 Task: Create in the project WonderTech in Backlog an issue 'Integrate a new feedback survey feature into an existing website to gather user feedback and suggestions', assign it to team member softage.3@softage.net and change the status to IN PROGRESS.
Action: Mouse moved to (39, 169)
Screenshot: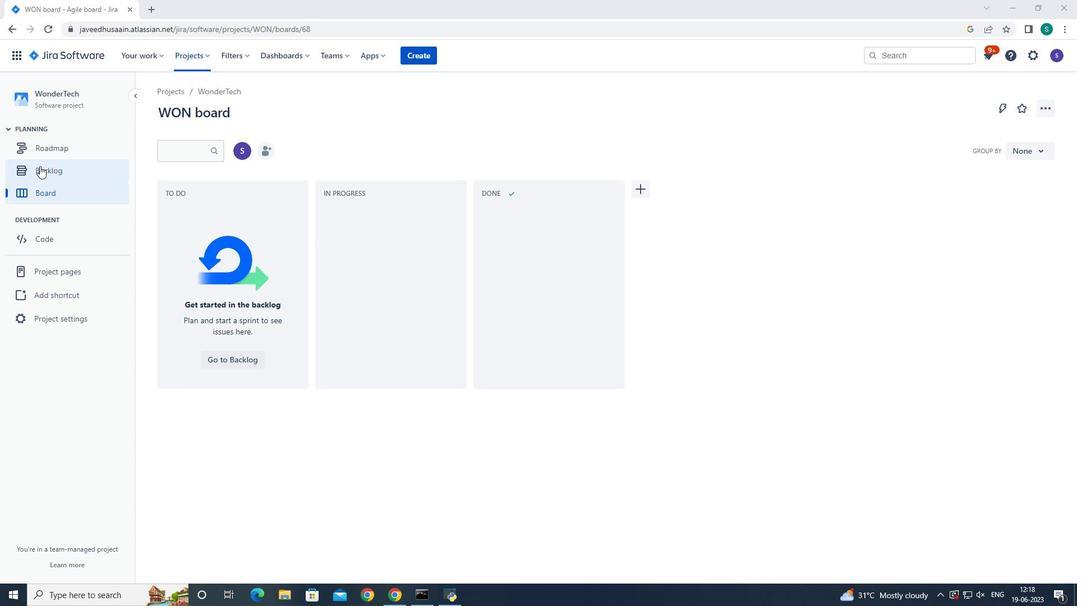 
Action: Mouse pressed left at (39, 169)
Screenshot: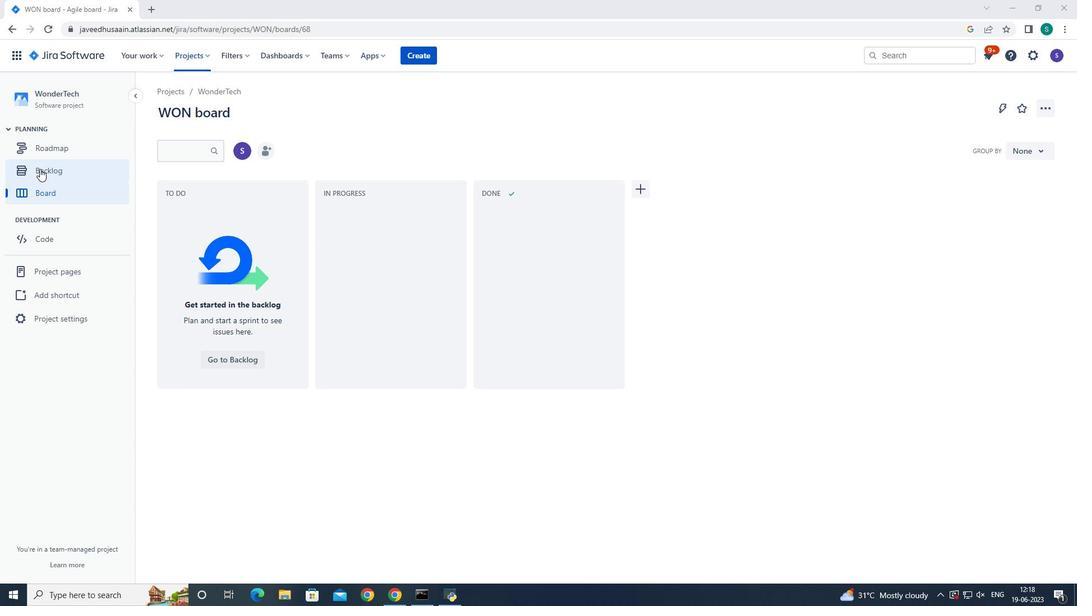 
Action: Mouse moved to (387, 226)
Screenshot: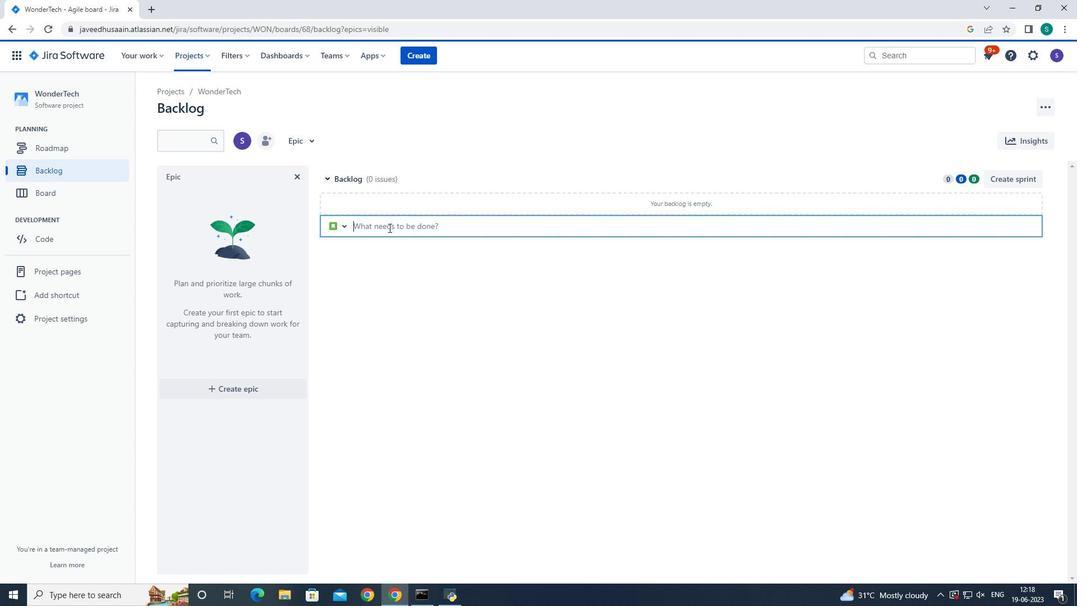 
Action: Mouse pressed left at (387, 226)
Screenshot: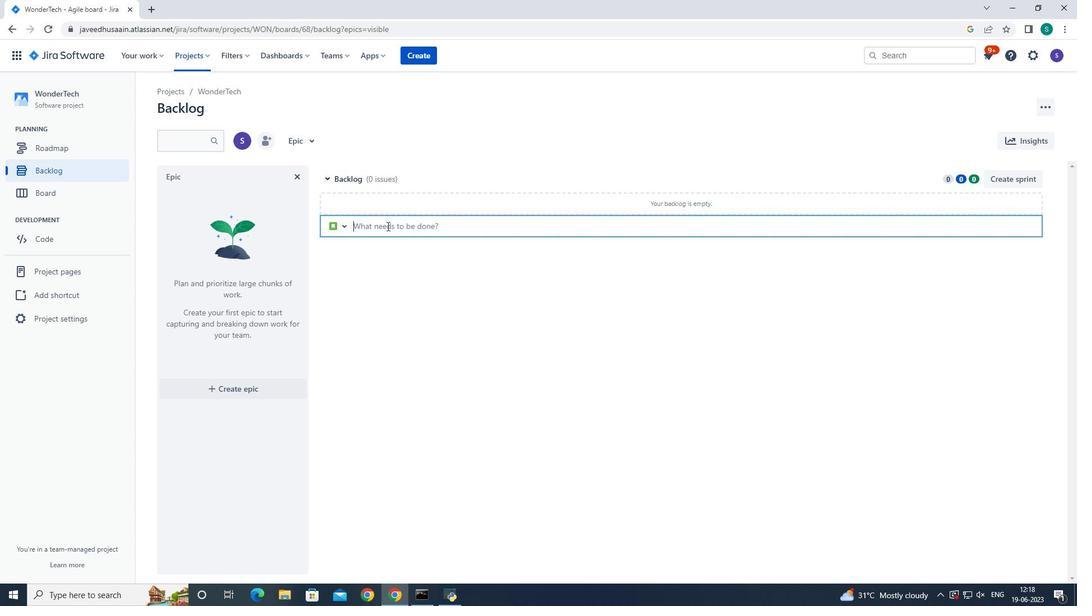 
Action: Key pressed <Key.shift>Integea<Key.backspace><Key.backspace>rate<Key.space>a<Key.space>new<Key.space>feedback<Key.space>survey<Key.space>feature<Key.space>into<Key.space>an<Key.space>existing<Key.space>website<Key.space>to<Key.space>gather<Key.space>user<Key.space>feedback<Key.space>and<Key.space>suggestions<Key.enter>
Screenshot: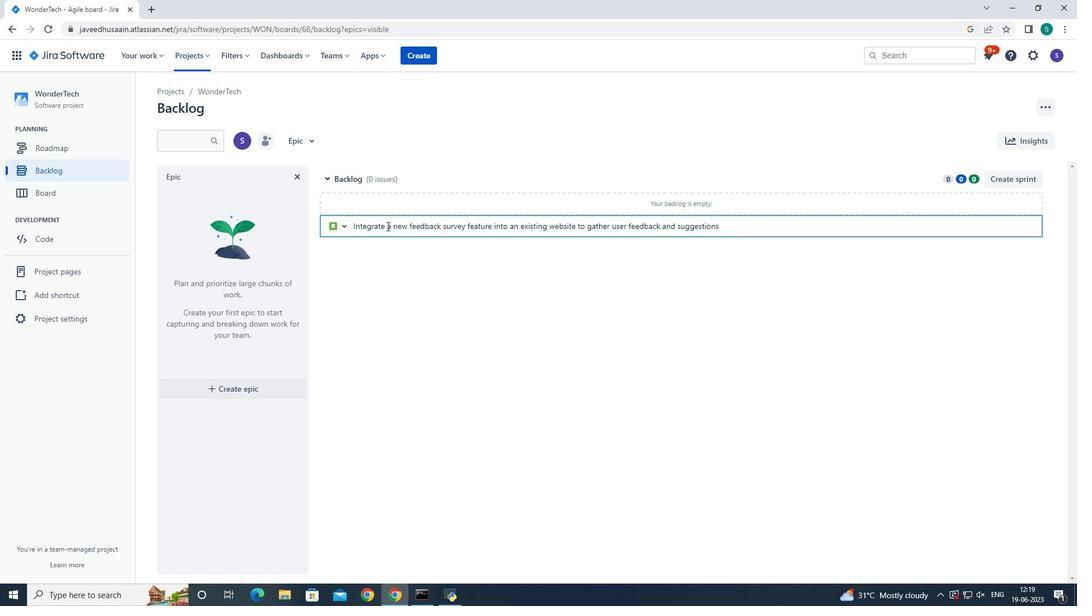 
Action: Mouse moved to (1004, 203)
Screenshot: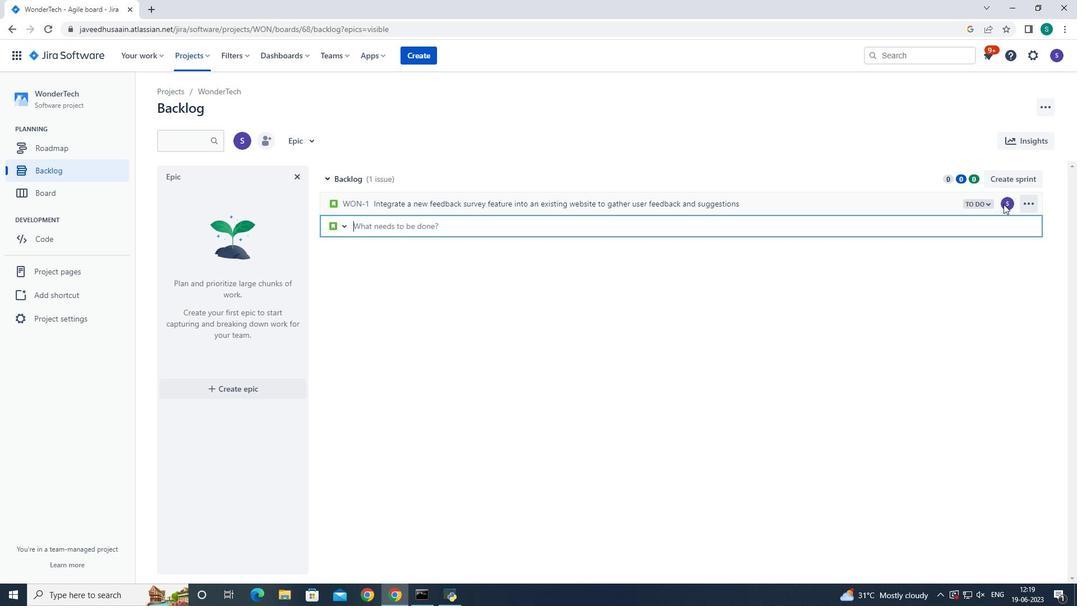 
Action: Mouse pressed left at (1004, 203)
Screenshot: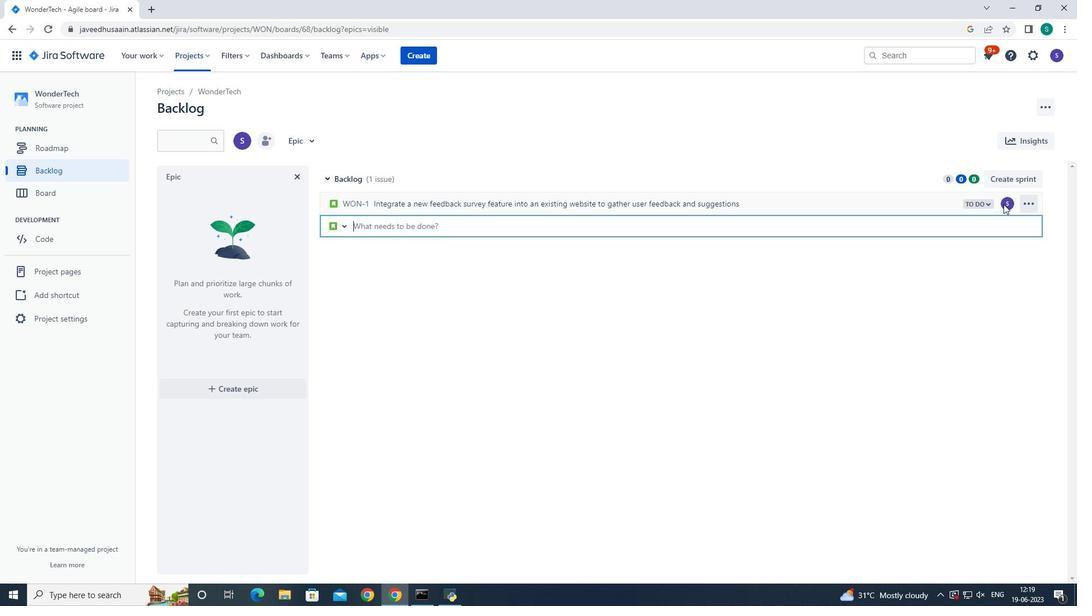 
Action: Mouse pressed left at (1004, 203)
Screenshot: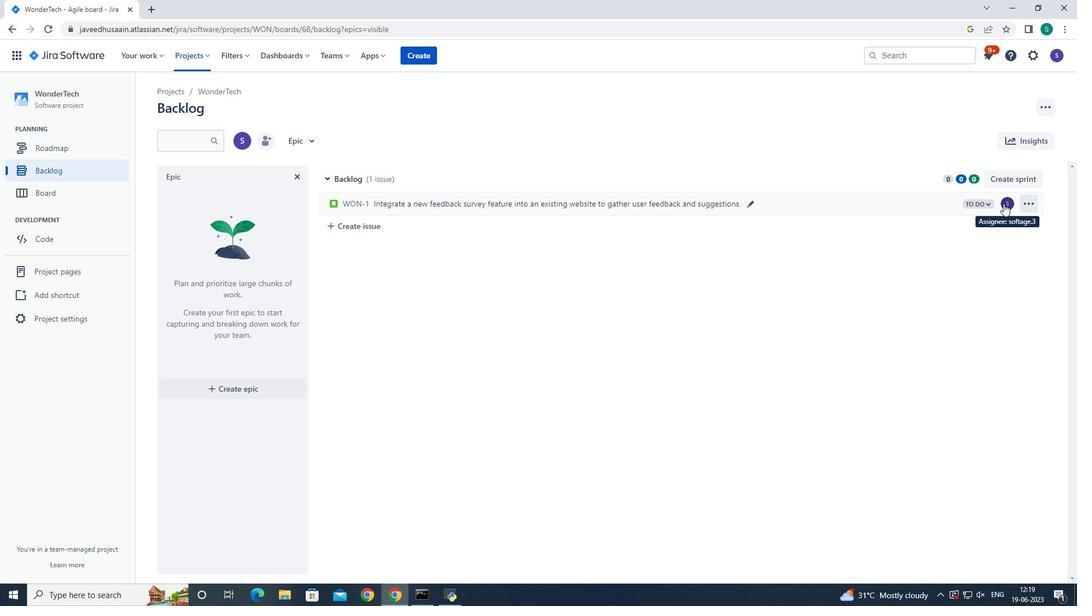 
Action: Mouse moved to (945, 218)
Screenshot: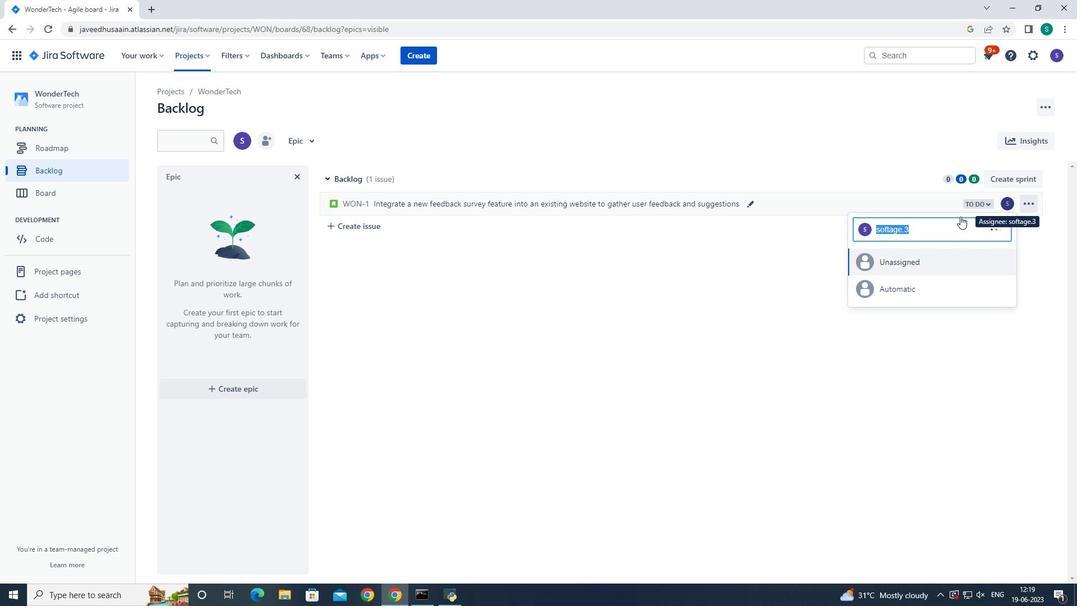 
Action: Key pressed <Key.backspace>softage.3<Key.shift>@softage.net
Screenshot: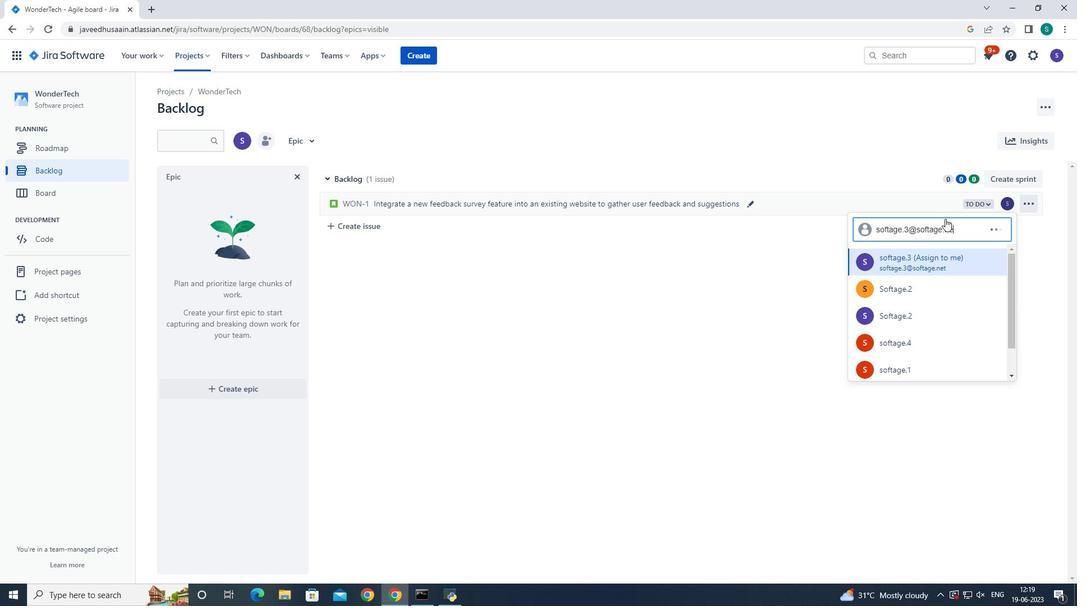 
Action: Mouse moved to (923, 258)
Screenshot: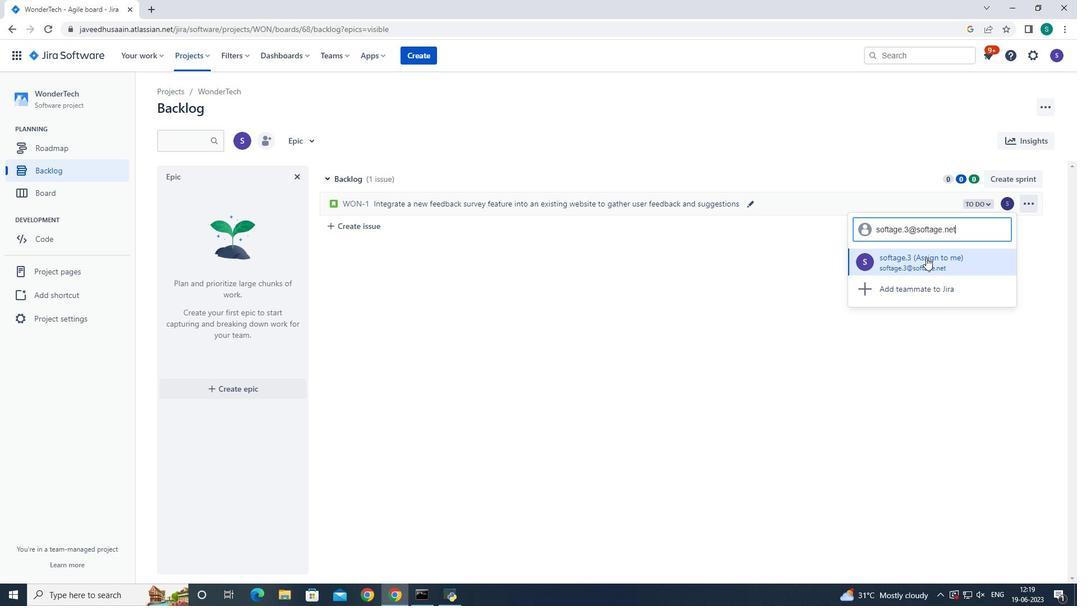 
Action: Mouse pressed left at (923, 258)
Screenshot: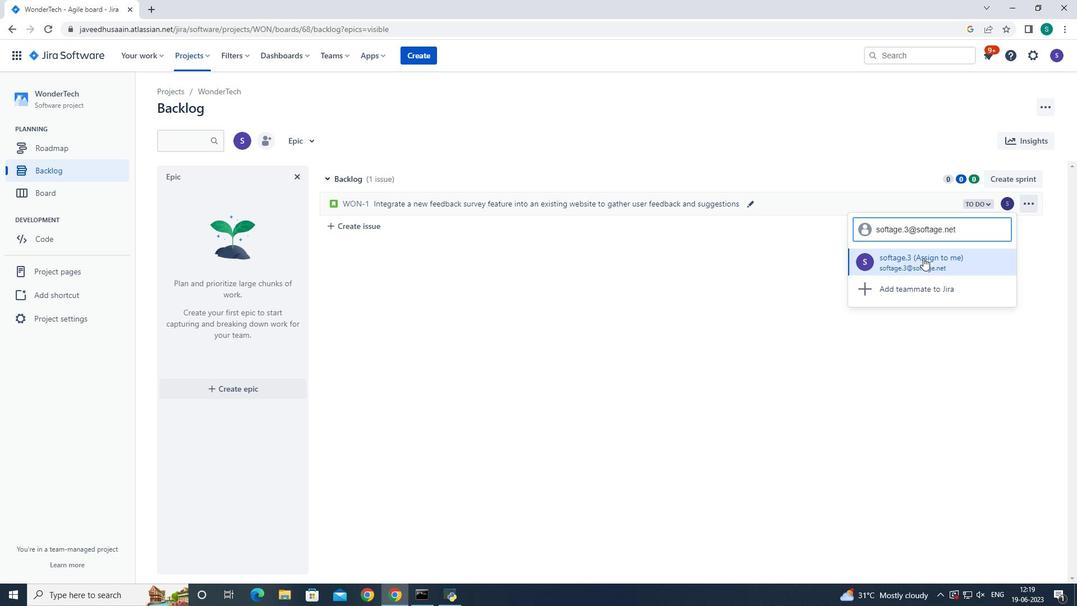 
Action: Mouse moved to (988, 205)
Screenshot: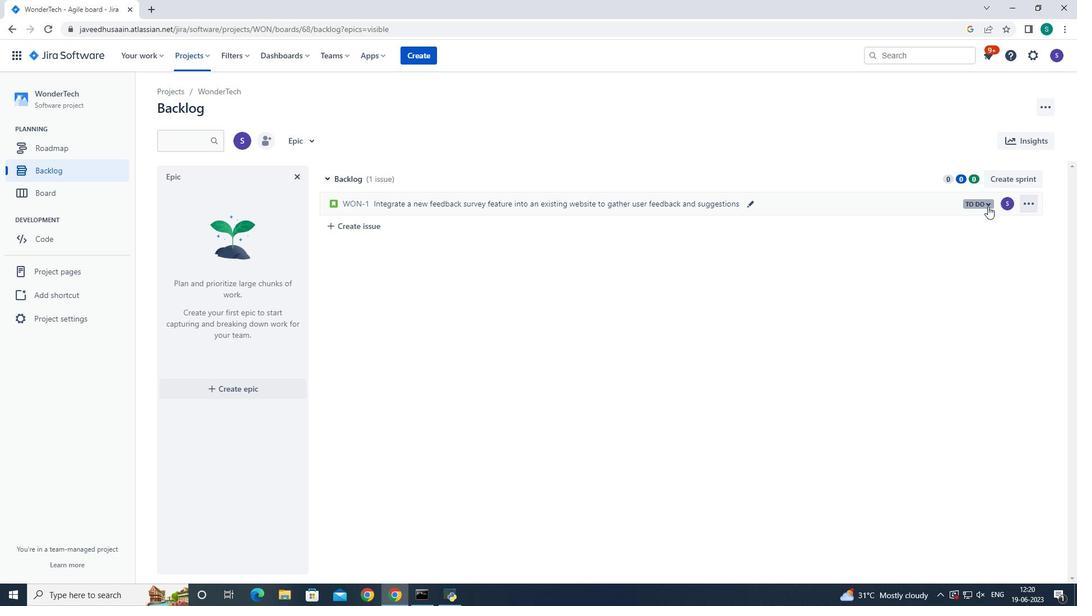 
Action: Mouse pressed left at (988, 205)
Screenshot: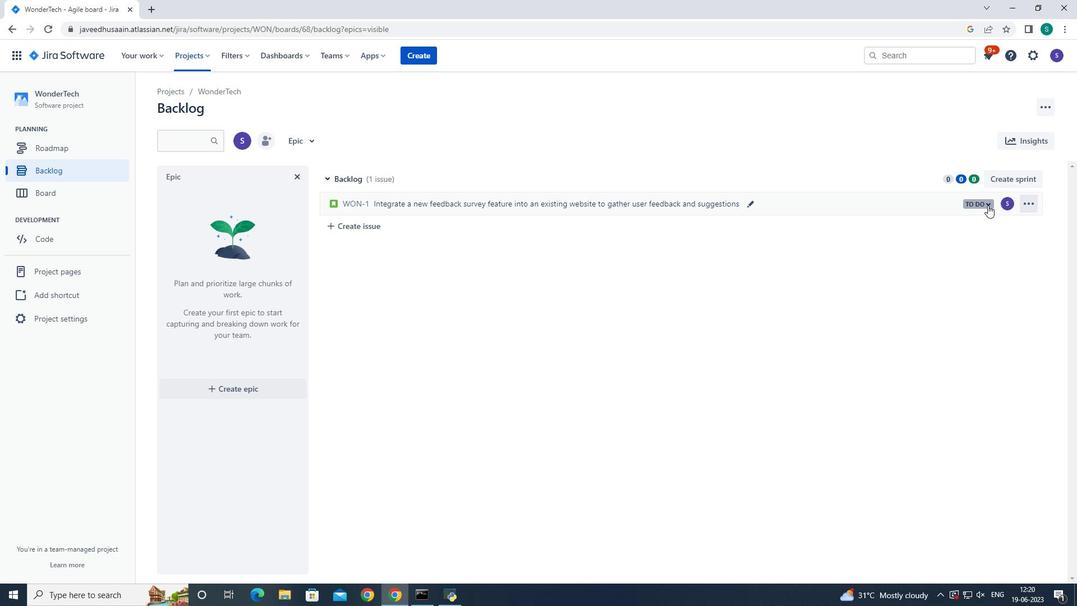 
Action: Mouse moved to (918, 226)
Screenshot: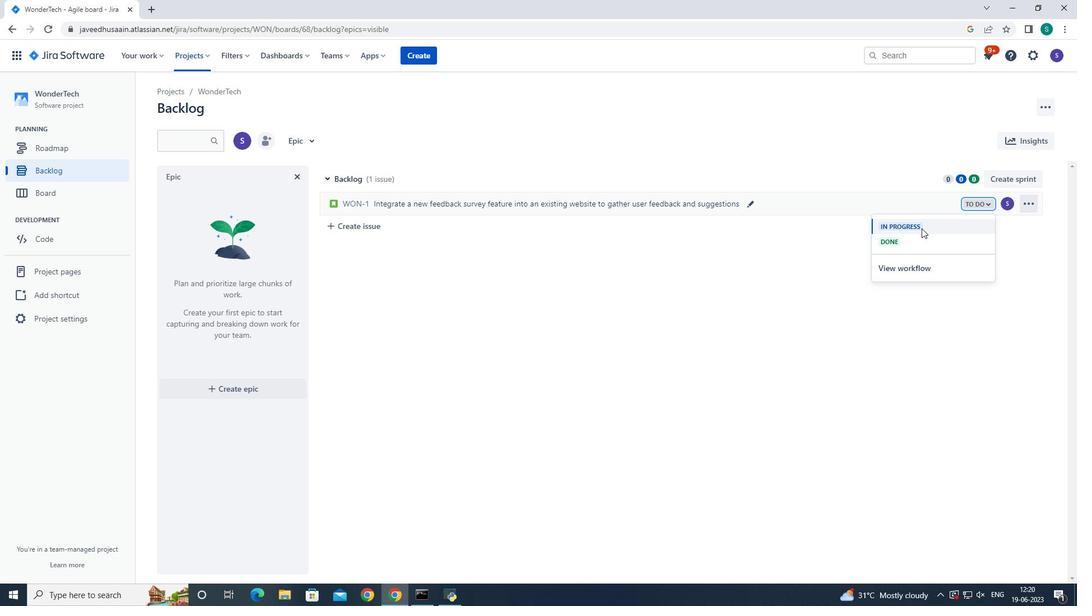 
Action: Mouse pressed left at (918, 226)
Screenshot: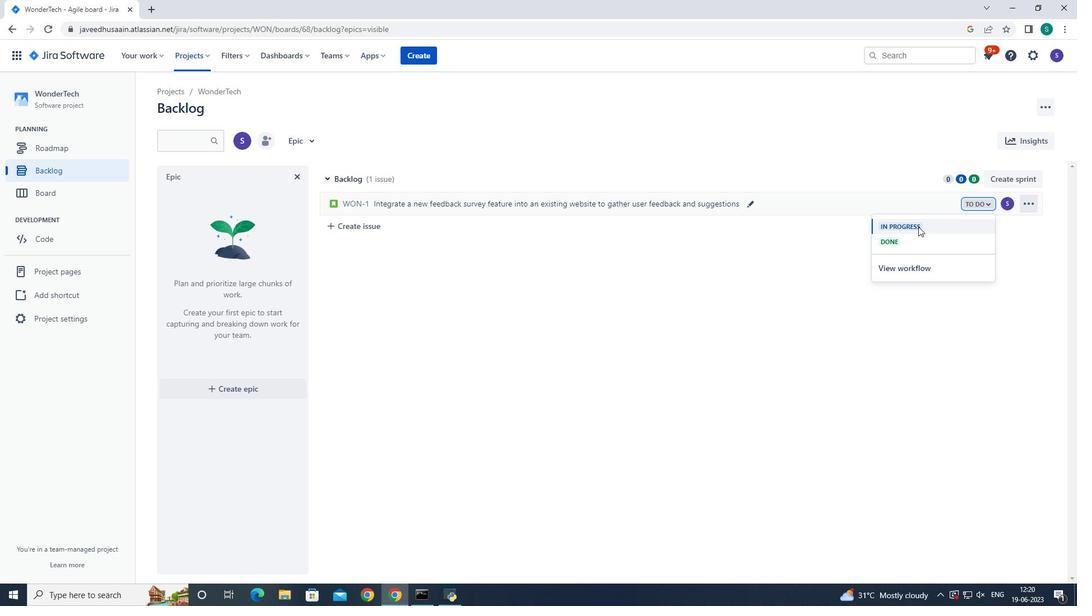 
Action: Mouse moved to (917, 226)
Screenshot: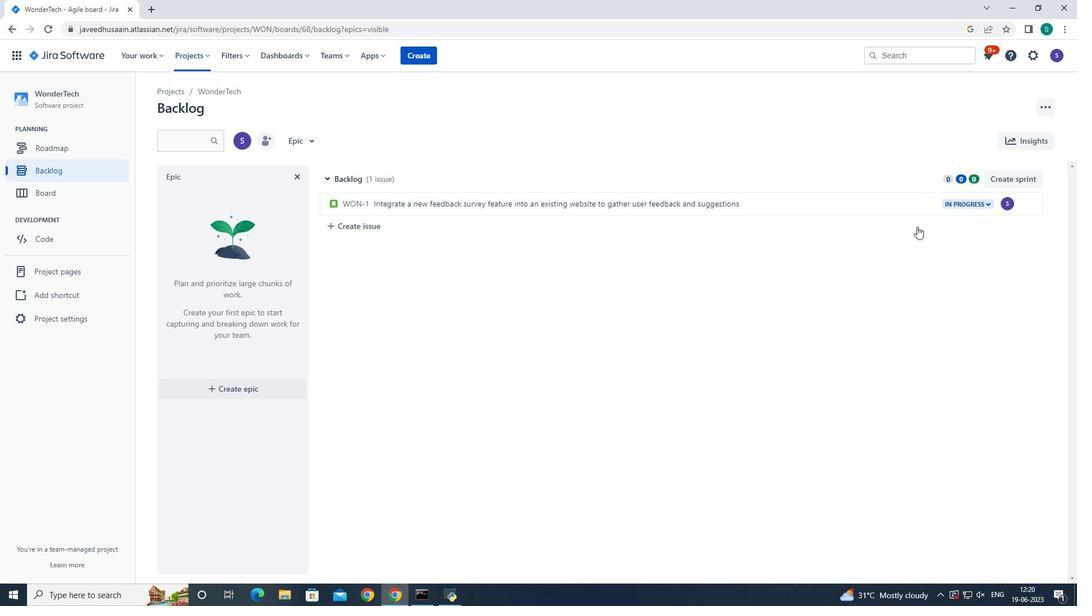 
